 Task: Open Microsoft Outlook and go to the 'File' tab to access 'Account Information'.
Action: Mouse moved to (43, 32)
Screenshot: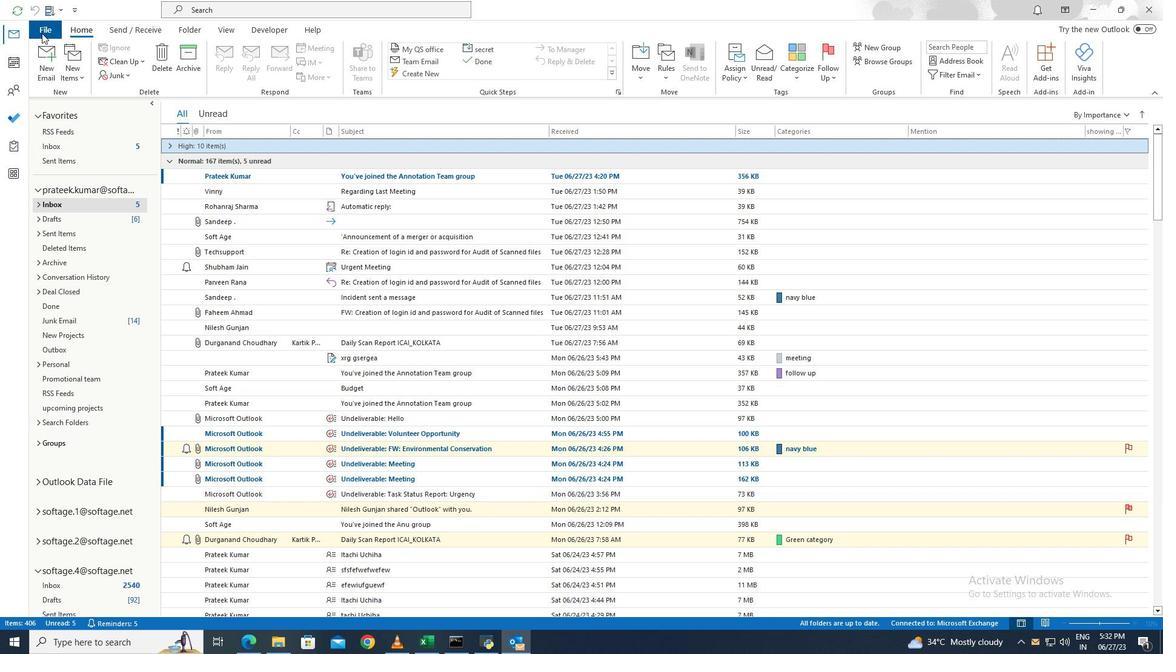 
Action: Mouse pressed left at (43, 32)
Screenshot: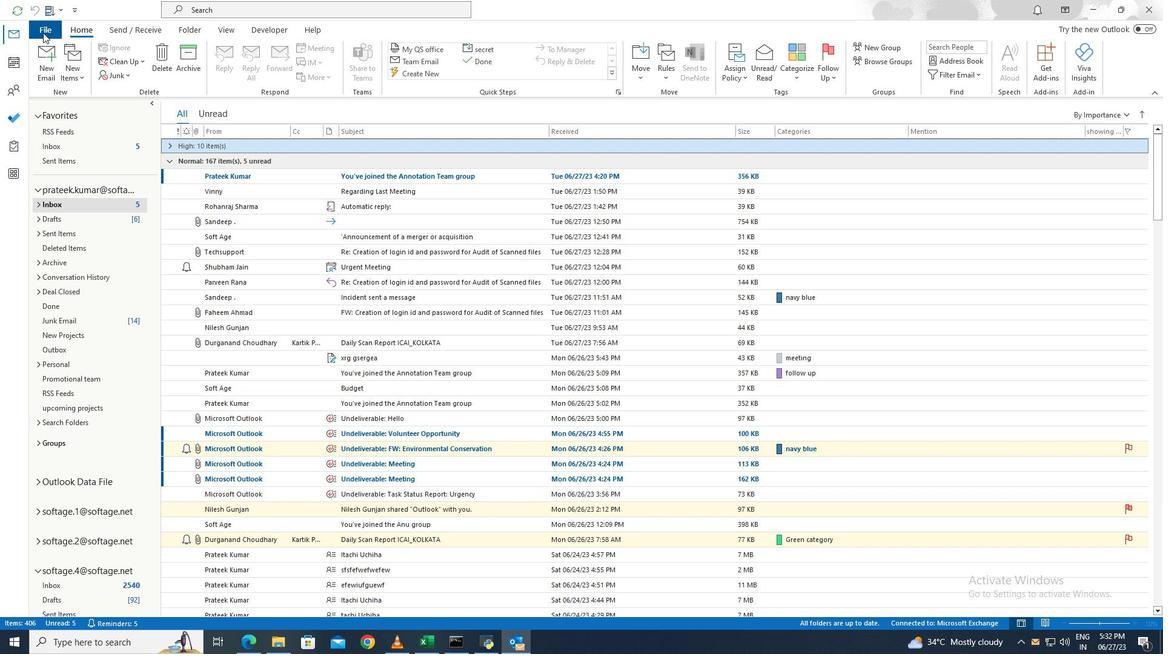 
Action: Mouse moved to (23, 540)
Screenshot: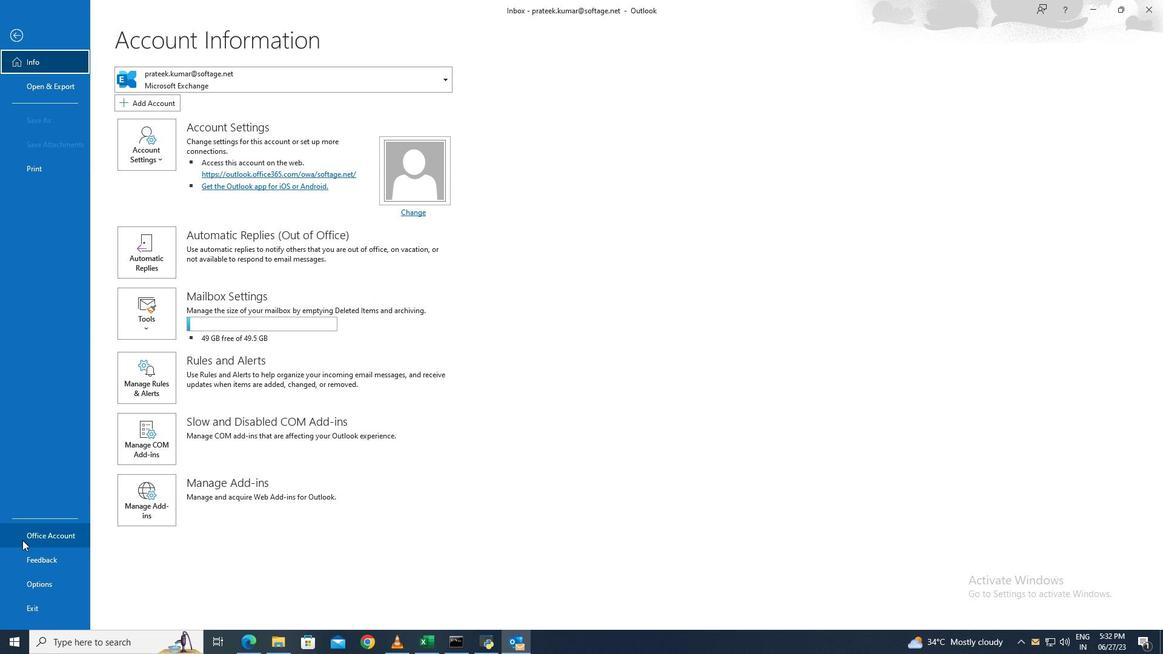 
Action: Mouse pressed left at (23, 540)
Screenshot: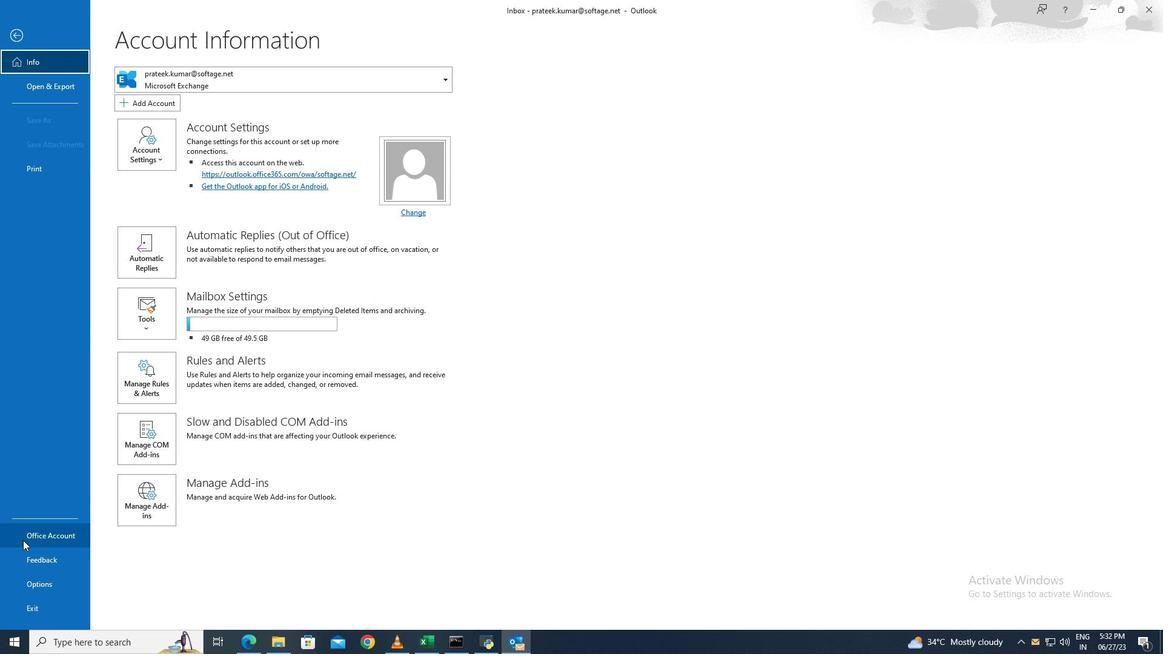 
Action: Mouse moved to (418, 397)
Screenshot: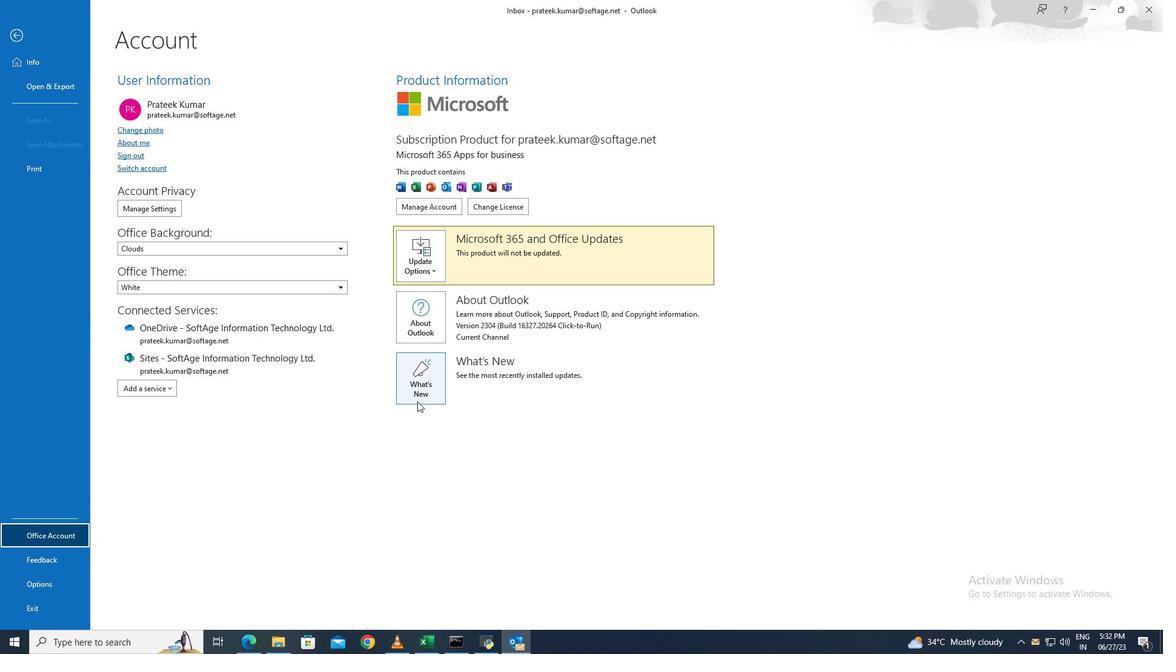 
Action: Mouse pressed left at (418, 397)
Screenshot: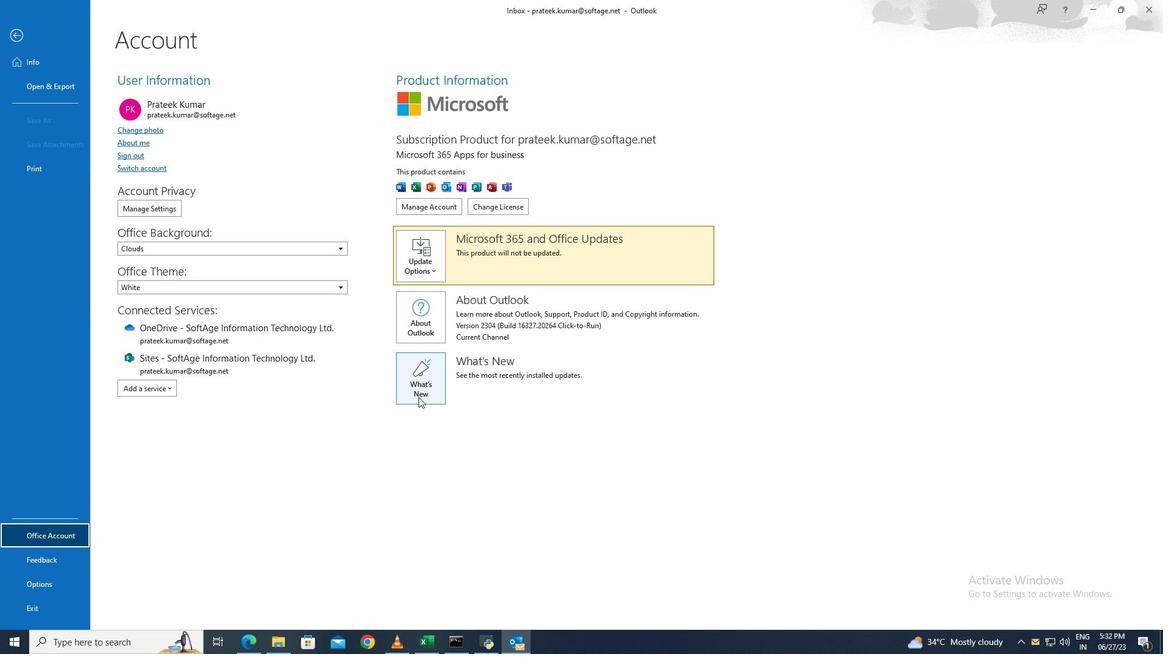 
